 Task: Assign Issue Issue0000000324 to Sprint Sprint0000000194 in Scrum Project Project0000000065 in Jira. Assign Issue Issue0000000325 to Sprint Sprint0000000195 in Scrum Project Project0000000065 in Jira. Assign Issue Issue0000000326 to Sprint Sprint0000000196 in Scrum Project Project0000000066 in Jira. Assign Issue Issue0000000327 to Sprint Sprint0000000196 in Scrum Project Project0000000066 in Jira. Assign Issue Issue0000000328 to Sprint Sprint0000000197 in Scrum Project Project0000000066 in Jira
Action: Mouse moved to (1134, 498)
Screenshot: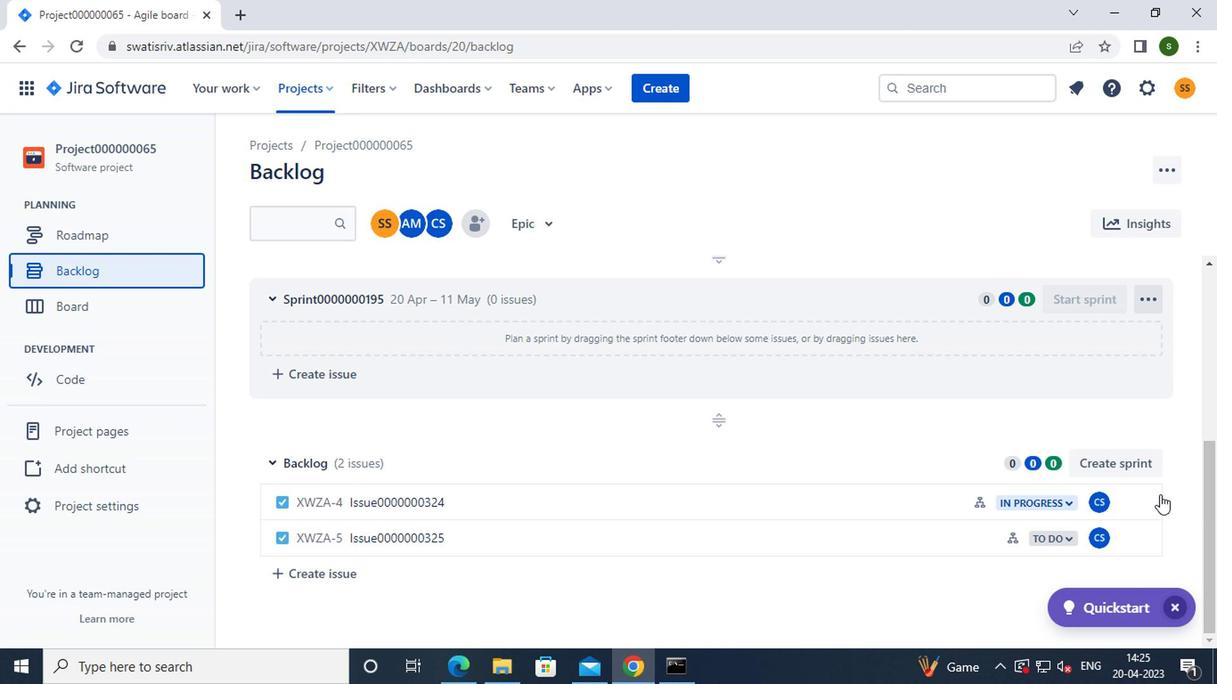
Action: Mouse pressed left at (1134, 498)
Screenshot: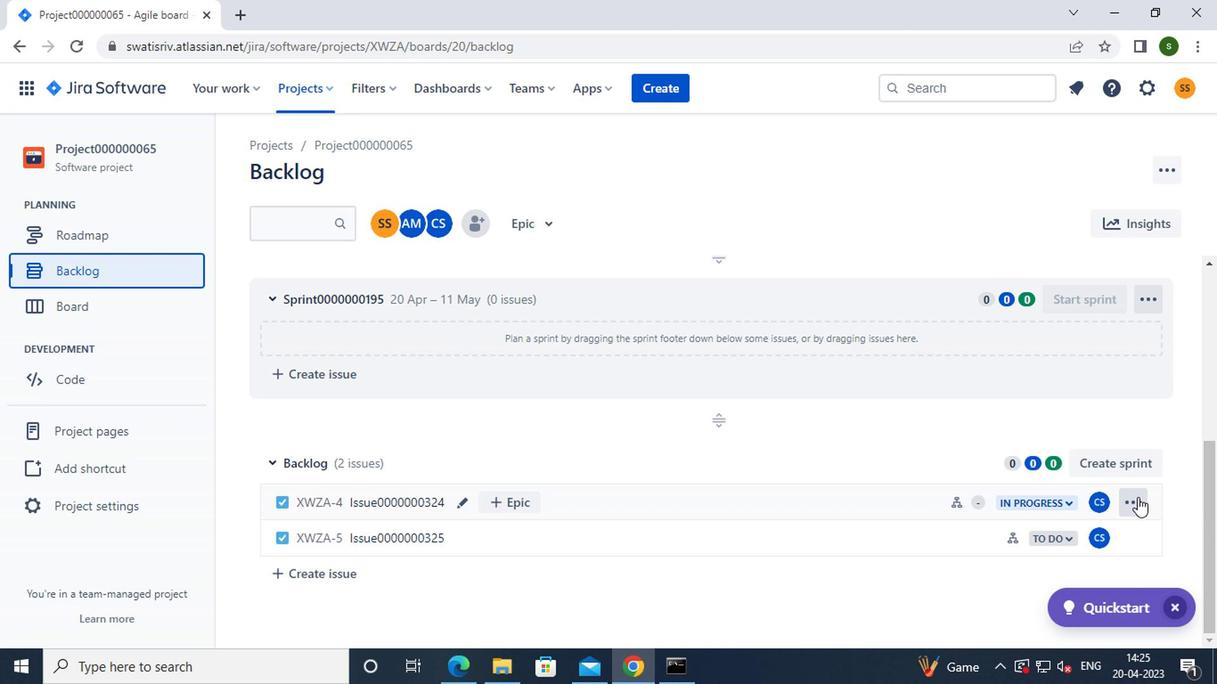 
Action: Mouse moved to (1094, 410)
Screenshot: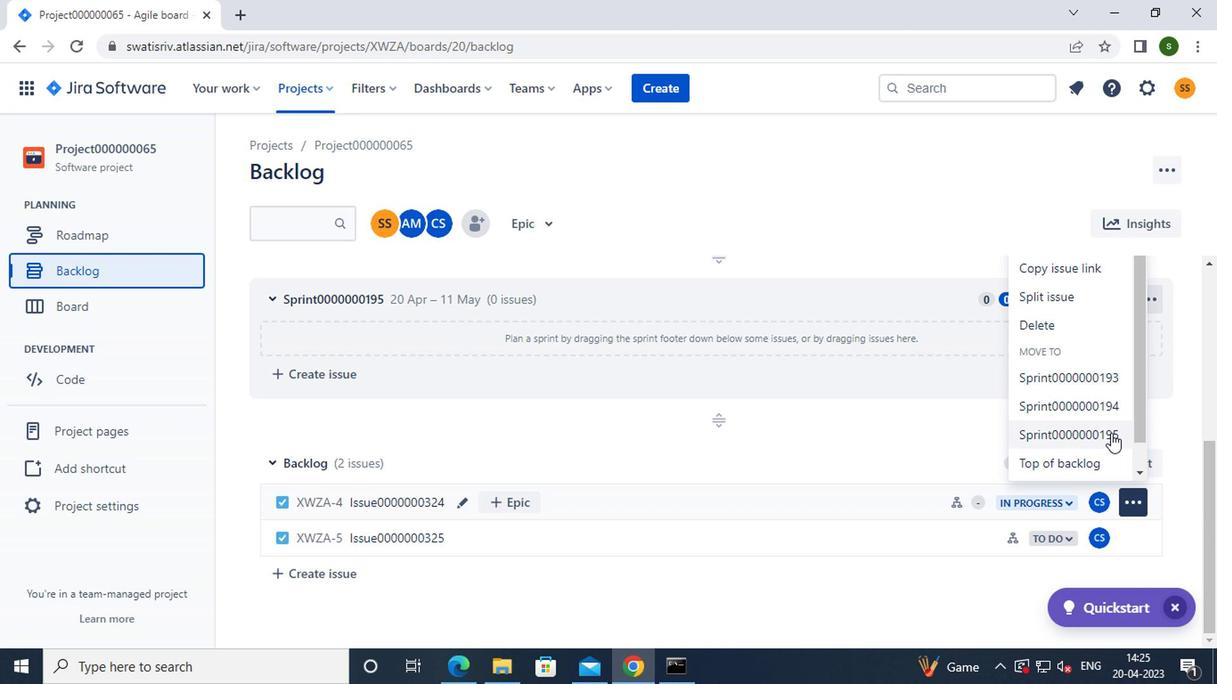 
Action: Mouse pressed left at (1094, 410)
Screenshot: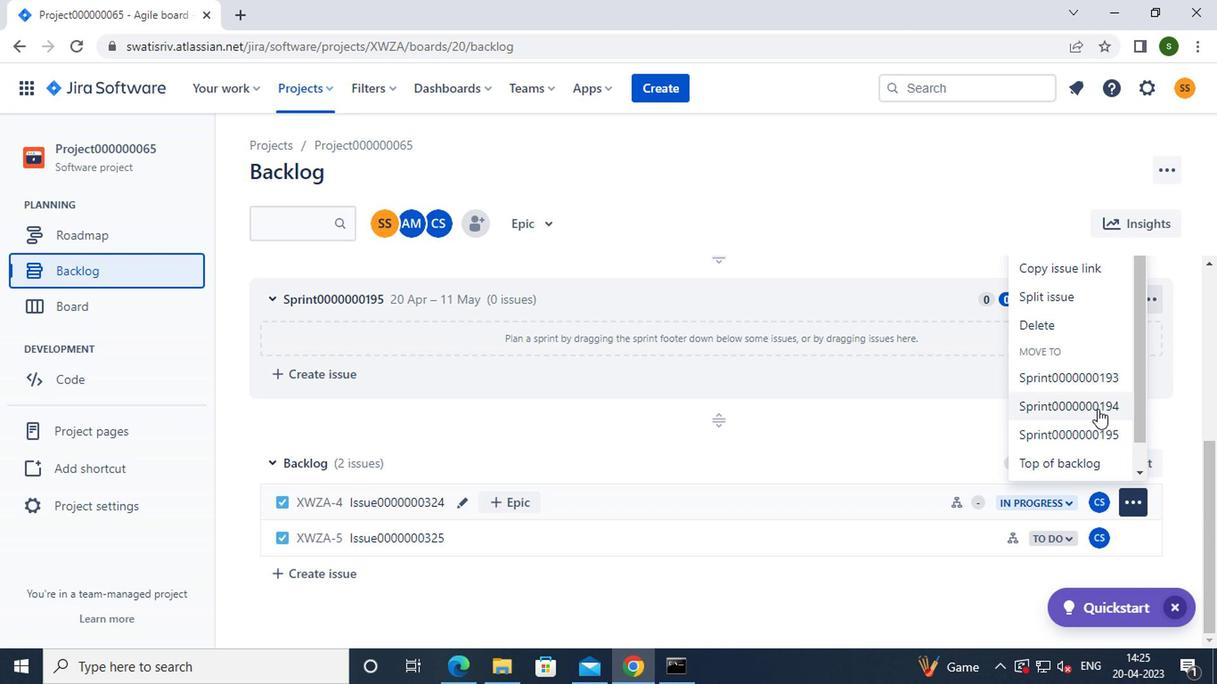 
Action: Mouse moved to (1129, 536)
Screenshot: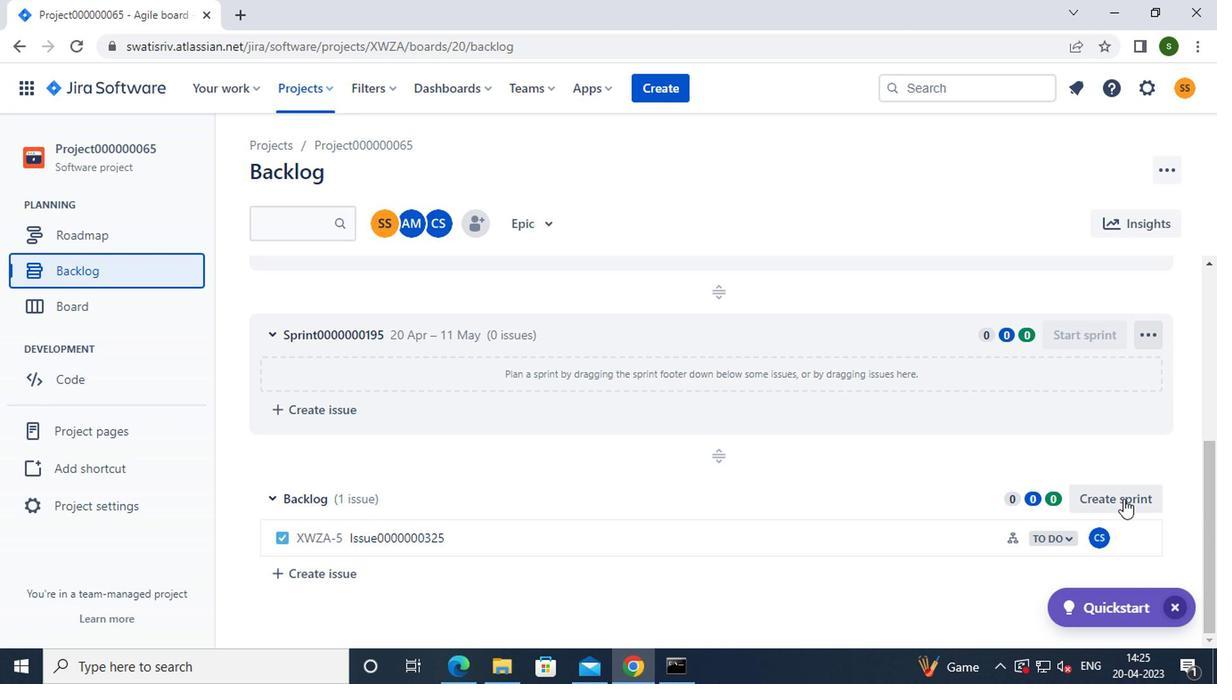 
Action: Mouse pressed left at (1129, 536)
Screenshot: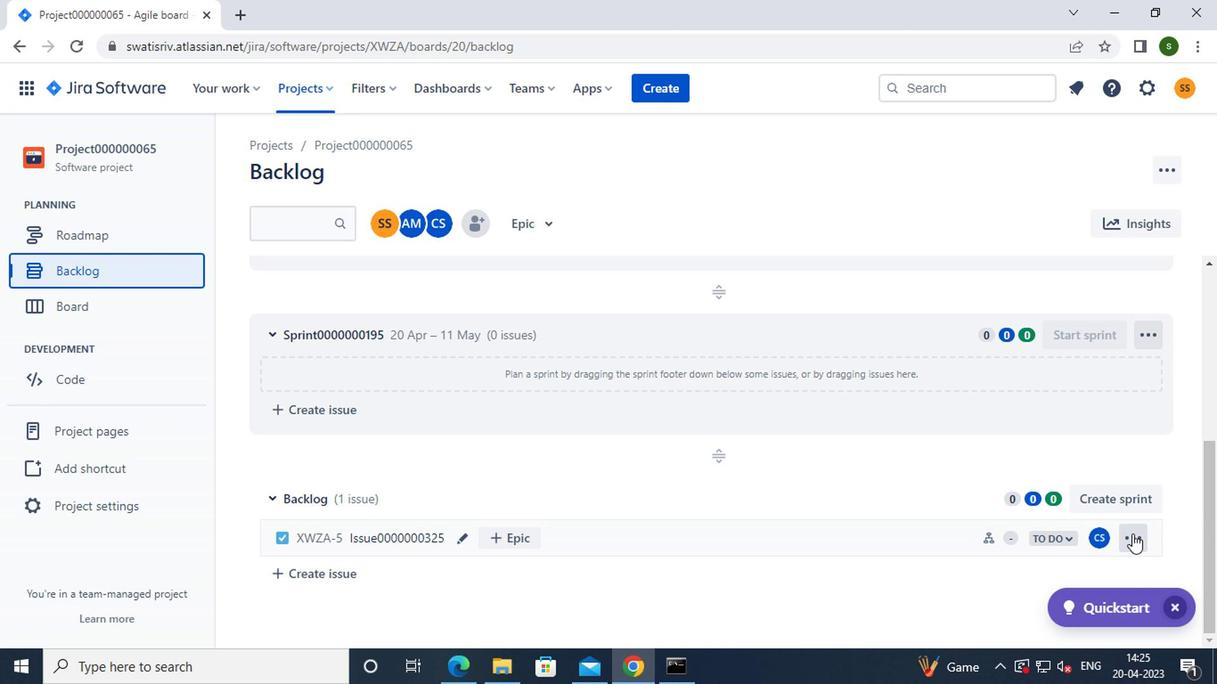 
Action: Mouse moved to (1102, 471)
Screenshot: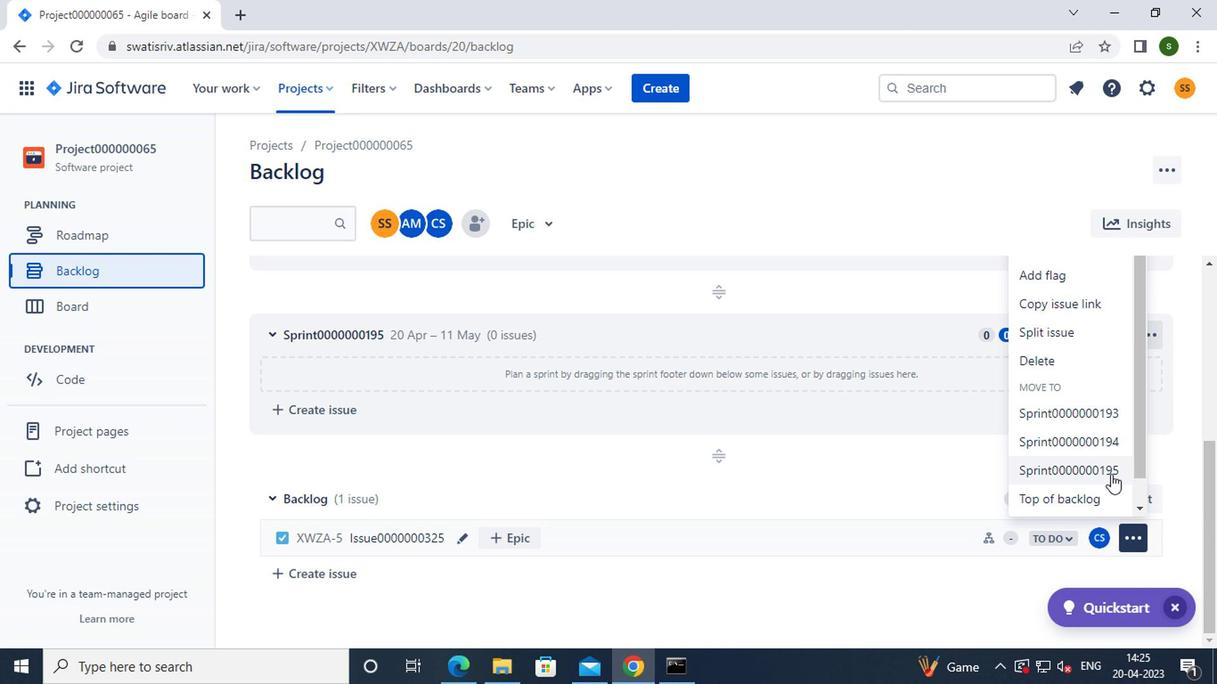 
Action: Mouse pressed left at (1102, 471)
Screenshot: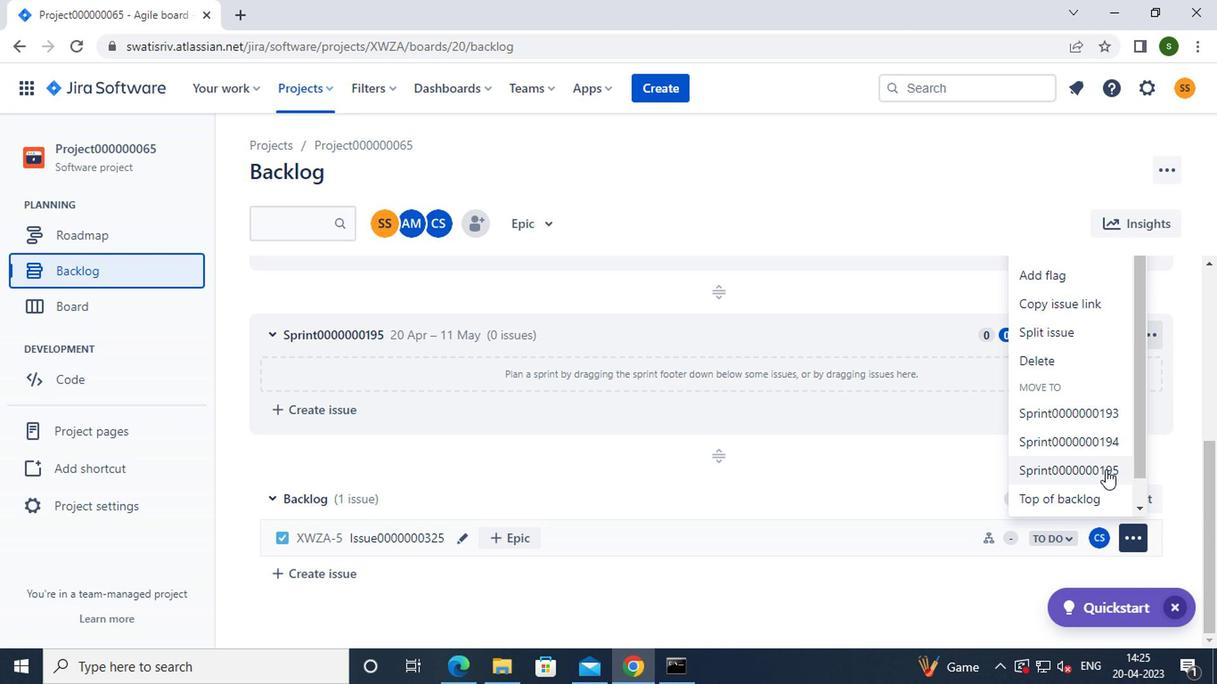 
Action: Mouse moved to (327, 88)
Screenshot: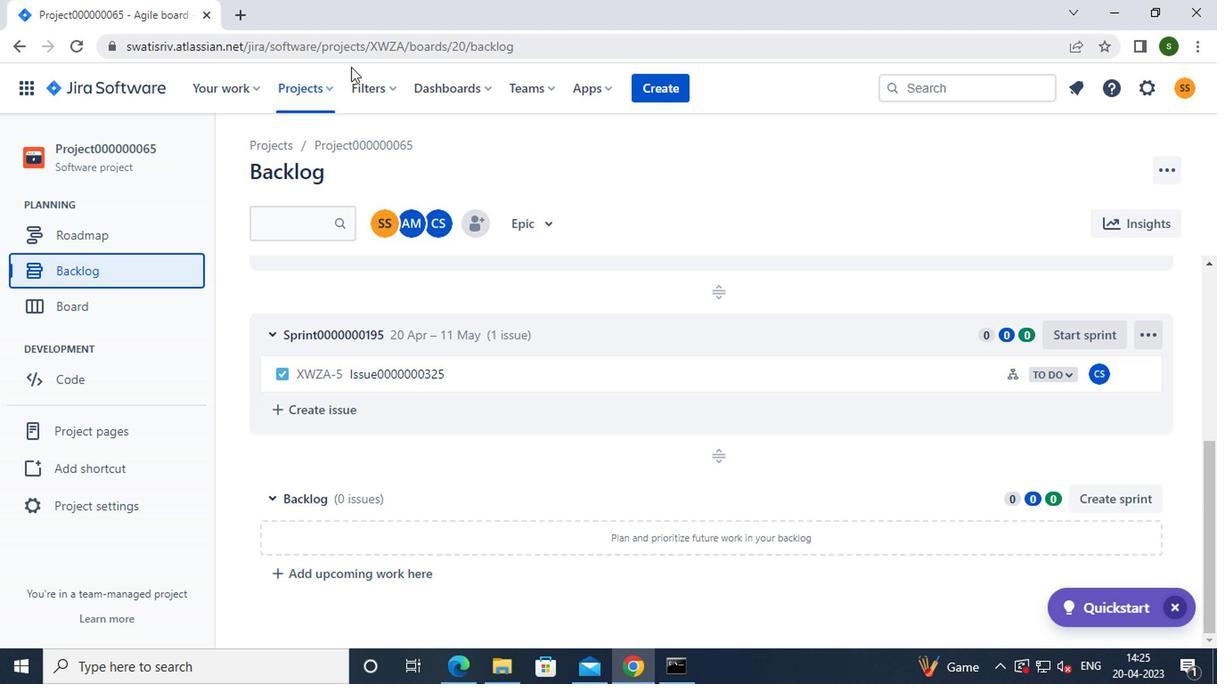 
Action: Mouse pressed left at (327, 88)
Screenshot: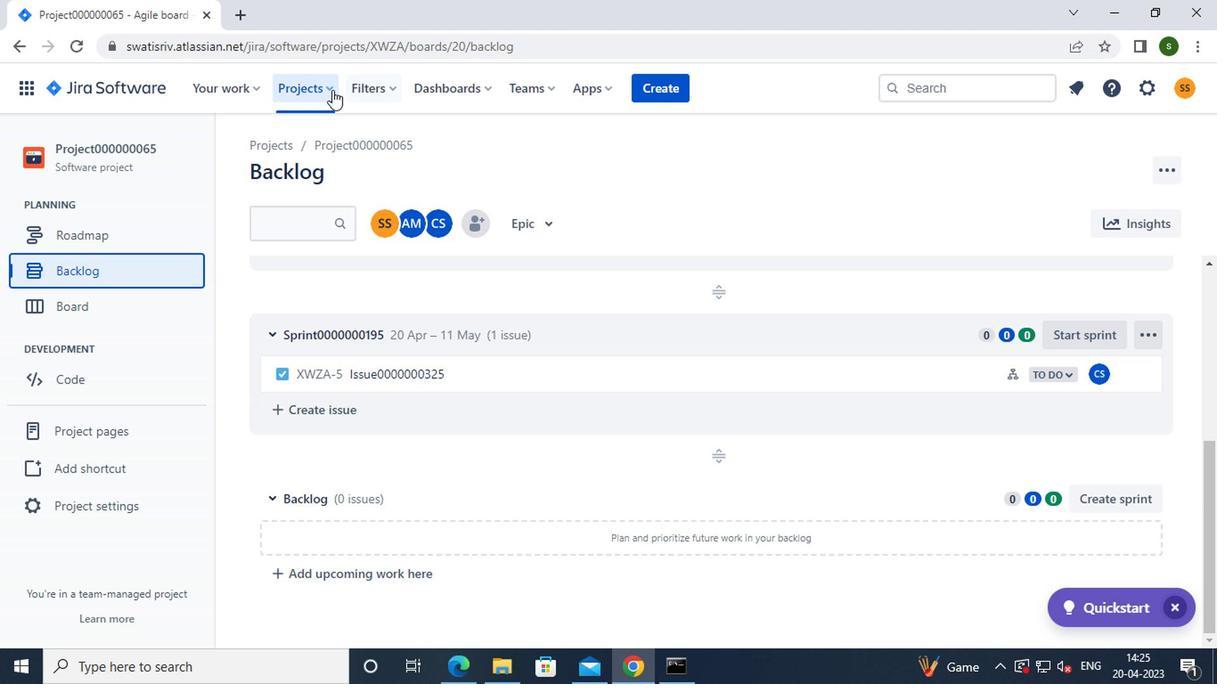 
Action: Mouse moved to (373, 214)
Screenshot: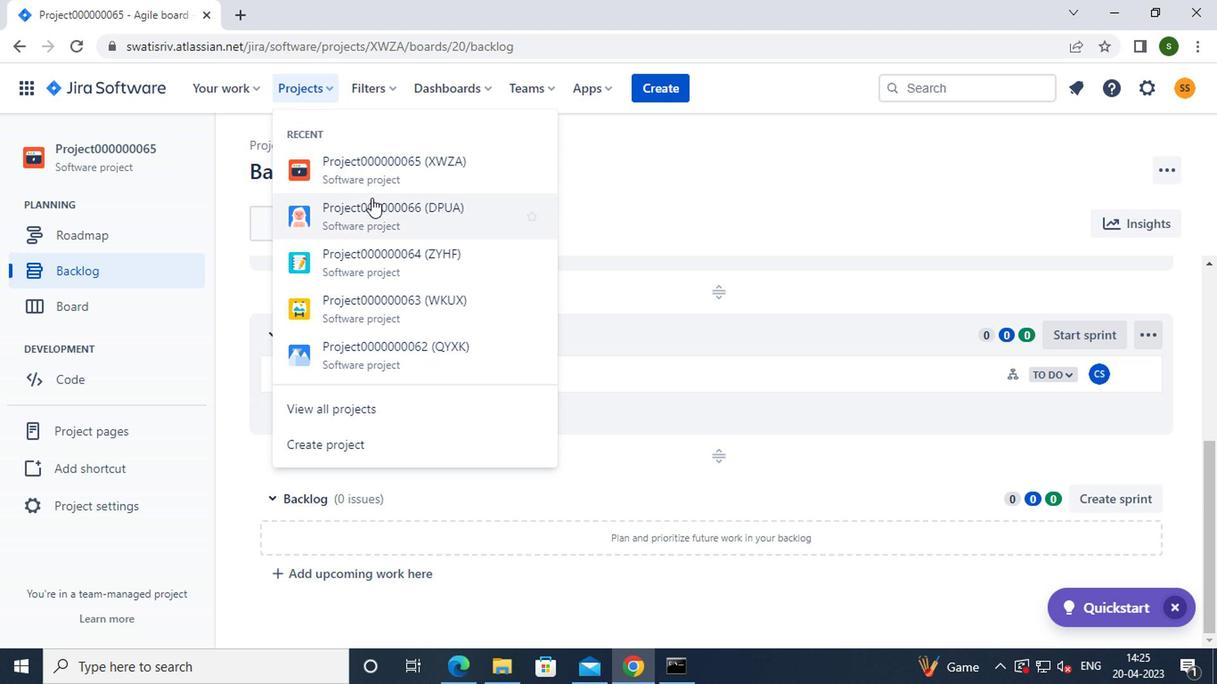 
Action: Mouse pressed left at (373, 214)
Screenshot: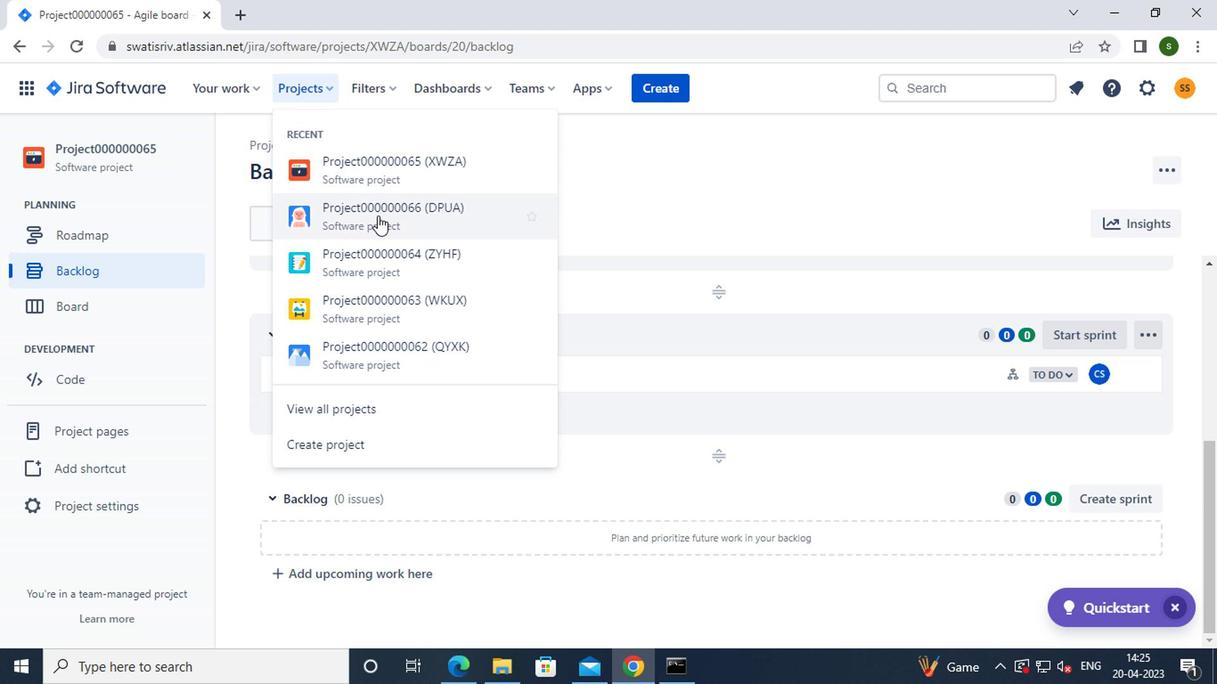 
Action: Mouse moved to (84, 275)
Screenshot: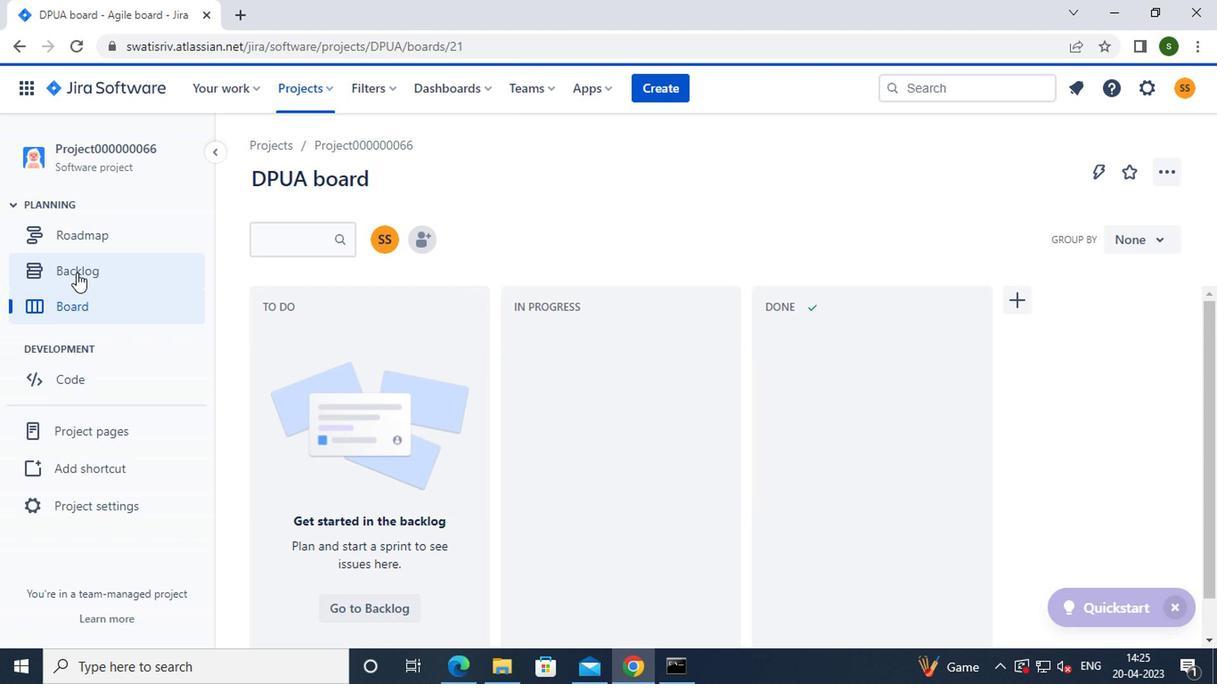 
Action: Mouse pressed left at (84, 275)
Screenshot: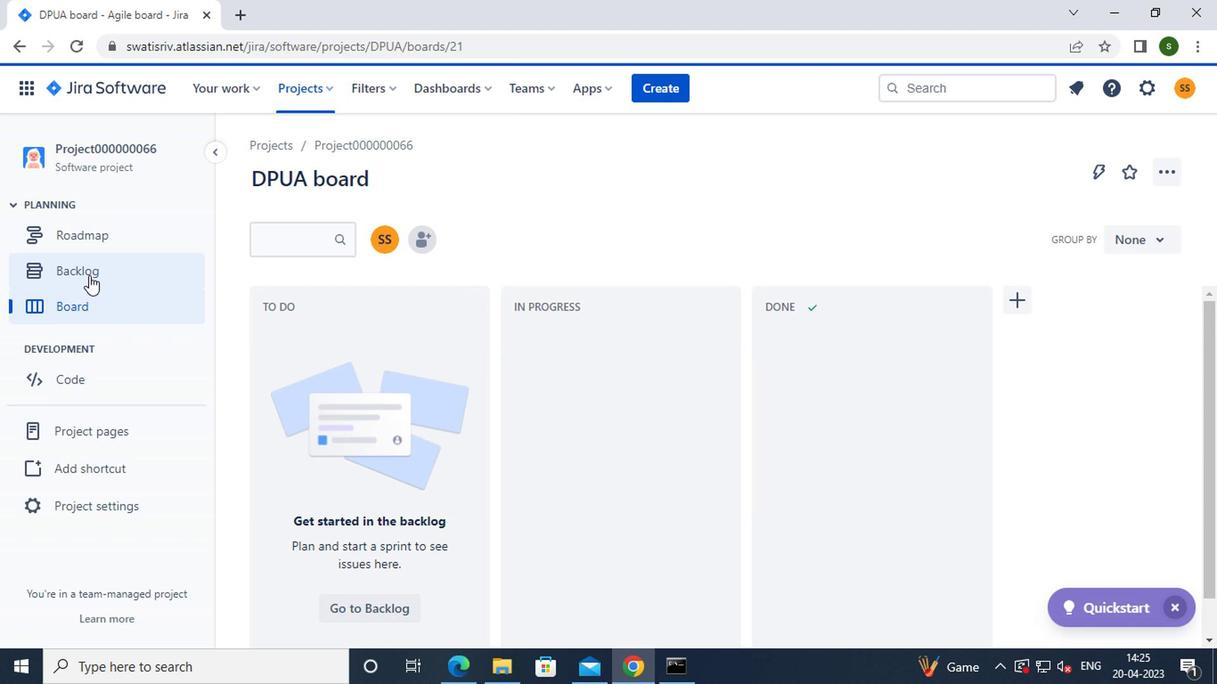 
Action: Mouse moved to (612, 457)
Screenshot: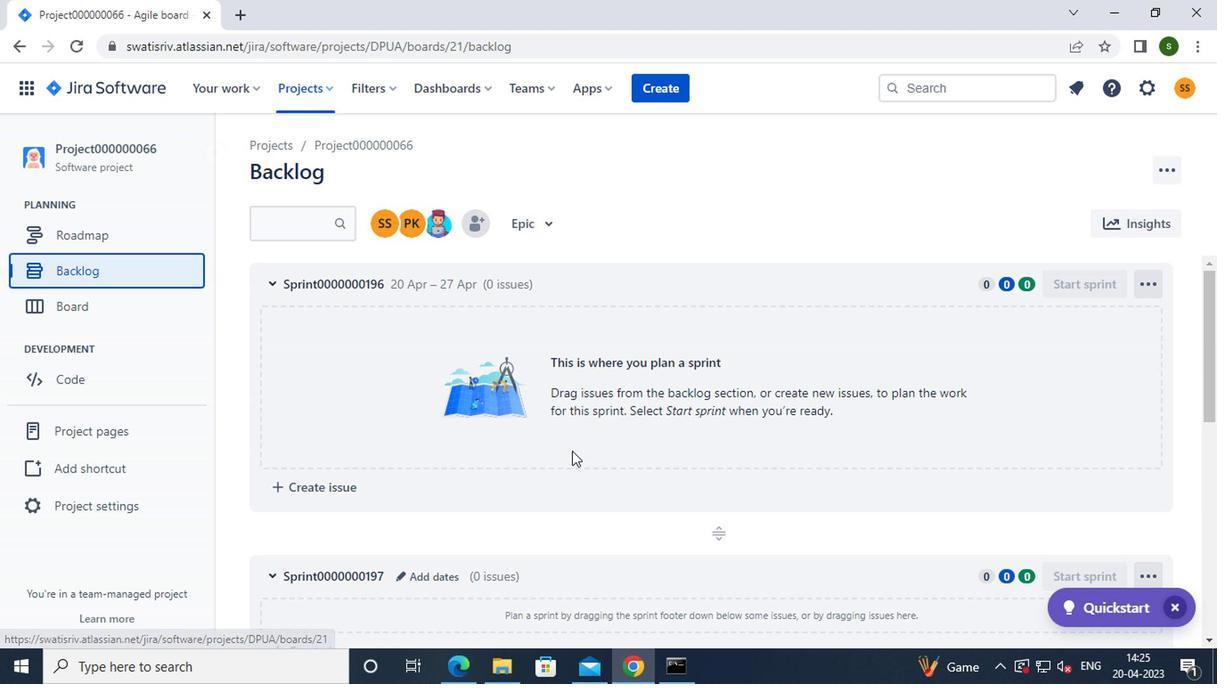 
Action: Mouse scrolled (612, 455) with delta (0, -1)
Screenshot: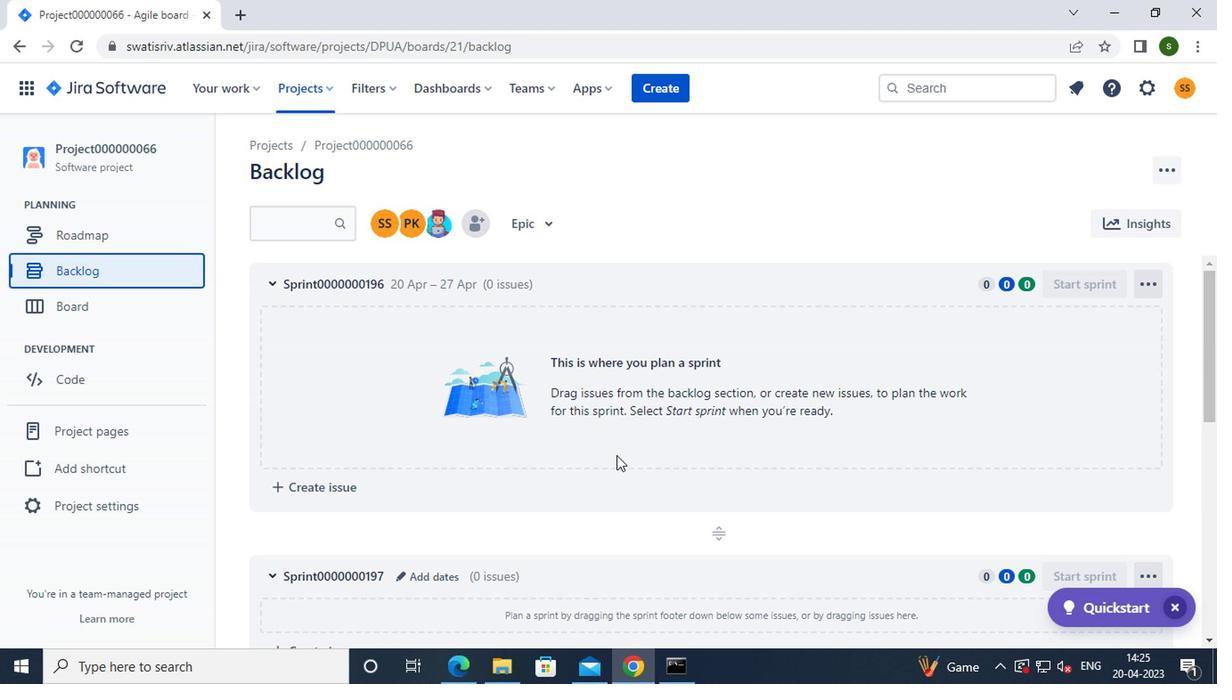 
Action: Mouse scrolled (612, 455) with delta (0, -1)
Screenshot: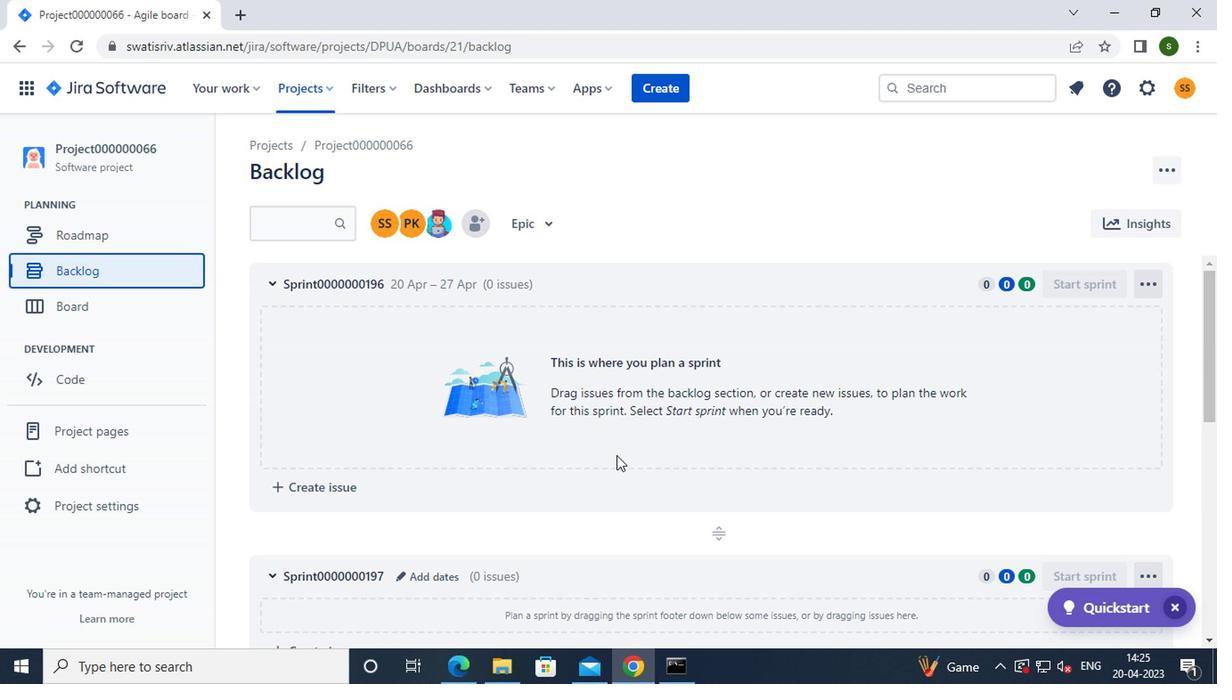 
Action: Mouse scrolled (612, 455) with delta (0, -1)
Screenshot: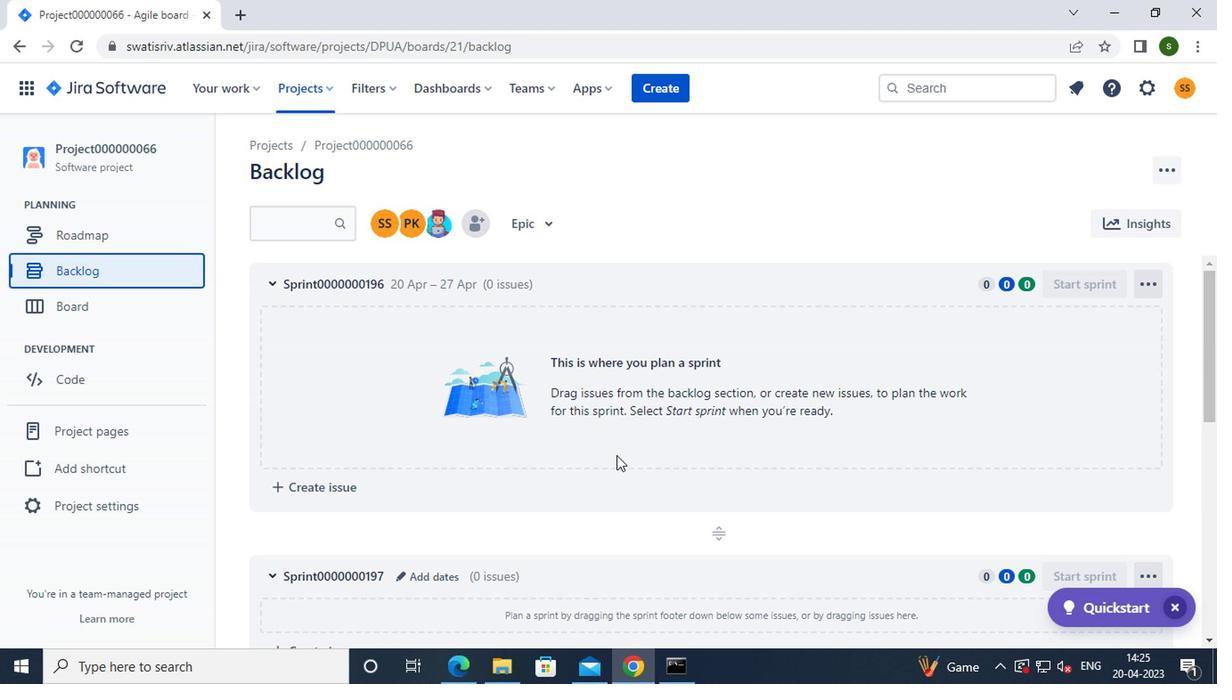 
Action: Mouse scrolled (612, 455) with delta (0, -1)
Screenshot: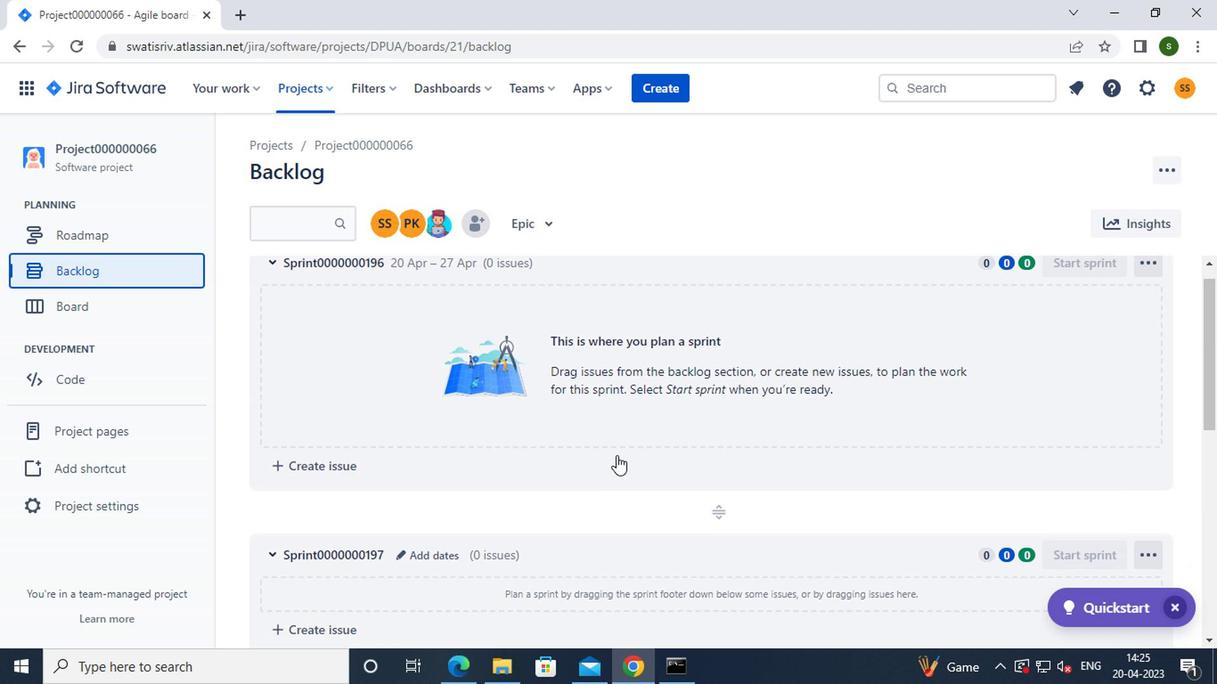 
Action: Mouse scrolled (612, 455) with delta (0, -1)
Screenshot: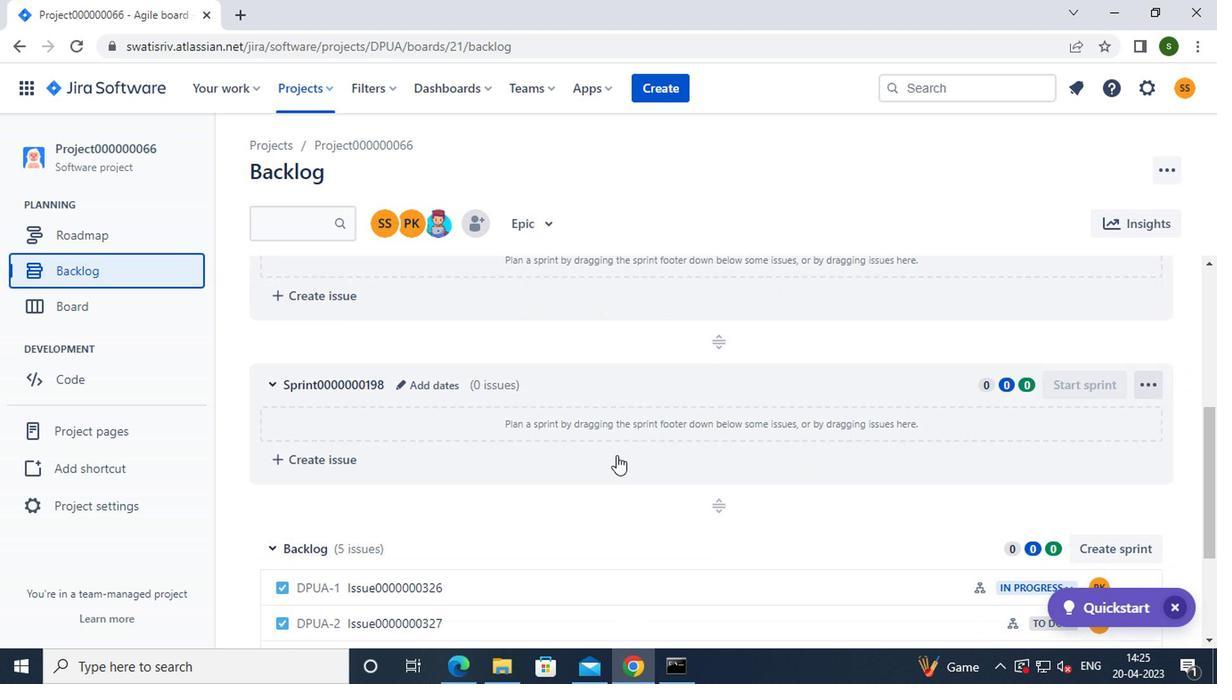 
Action: Mouse scrolled (612, 455) with delta (0, -1)
Screenshot: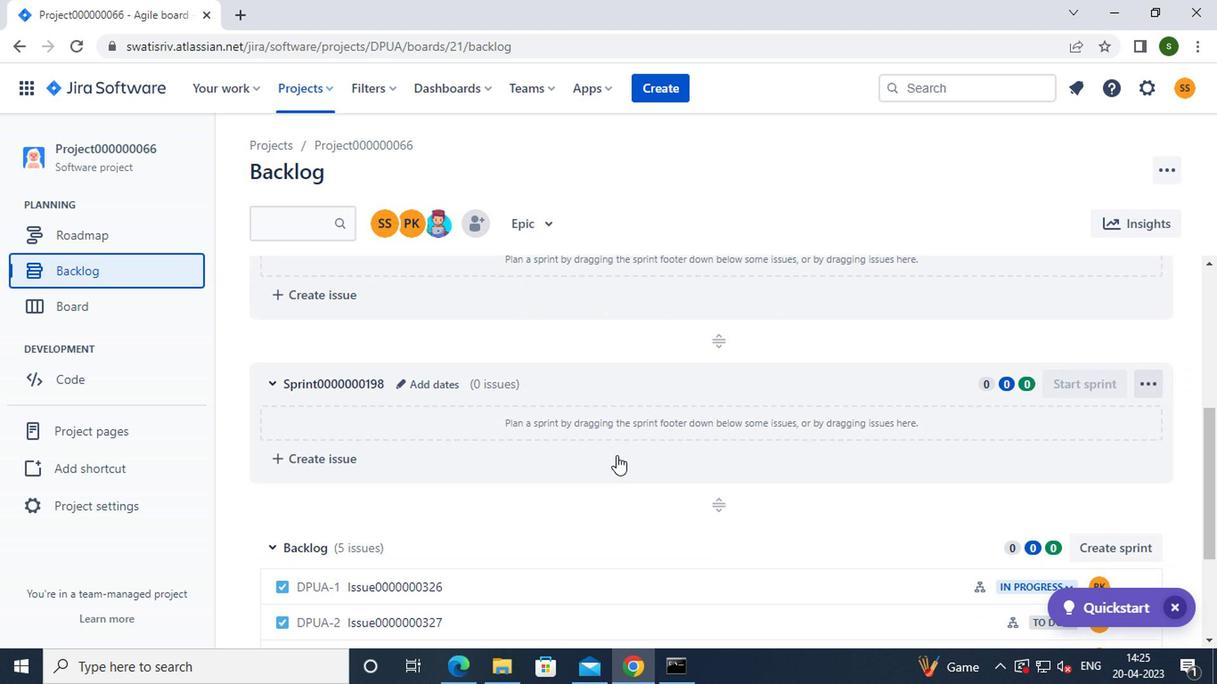 
Action: Mouse moved to (1122, 406)
Screenshot: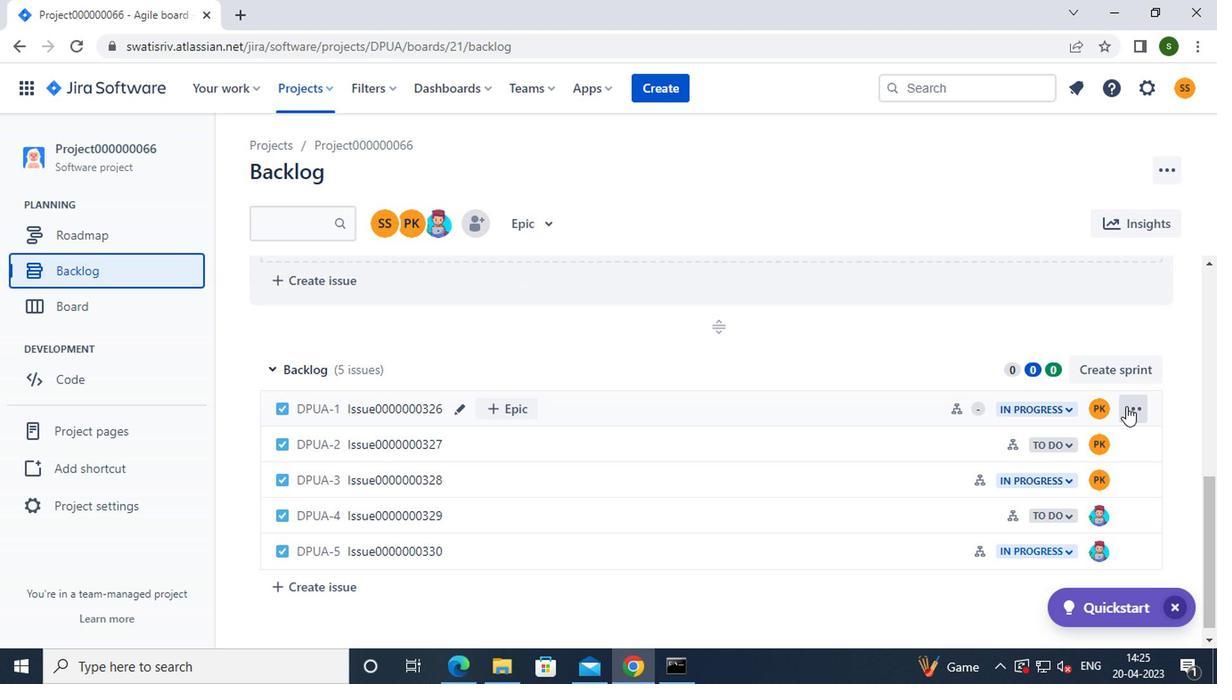 
Action: Mouse pressed left at (1122, 406)
Screenshot: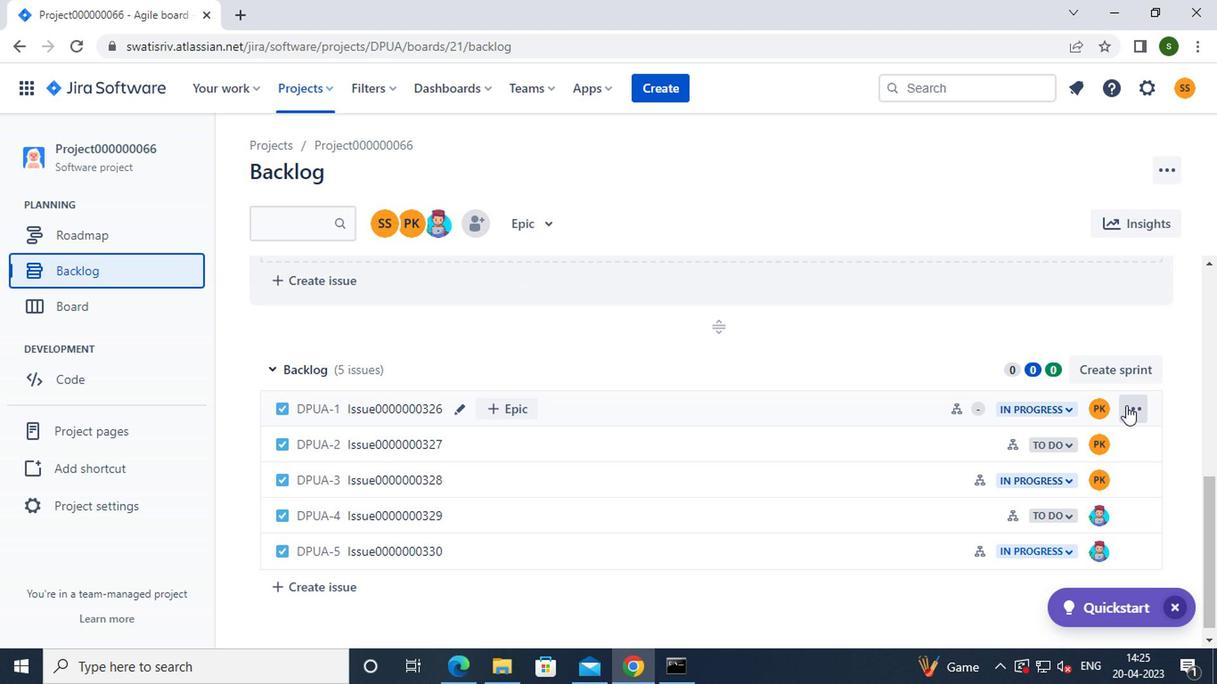 
Action: Mouse moved to (1105, 289)
Screenshot: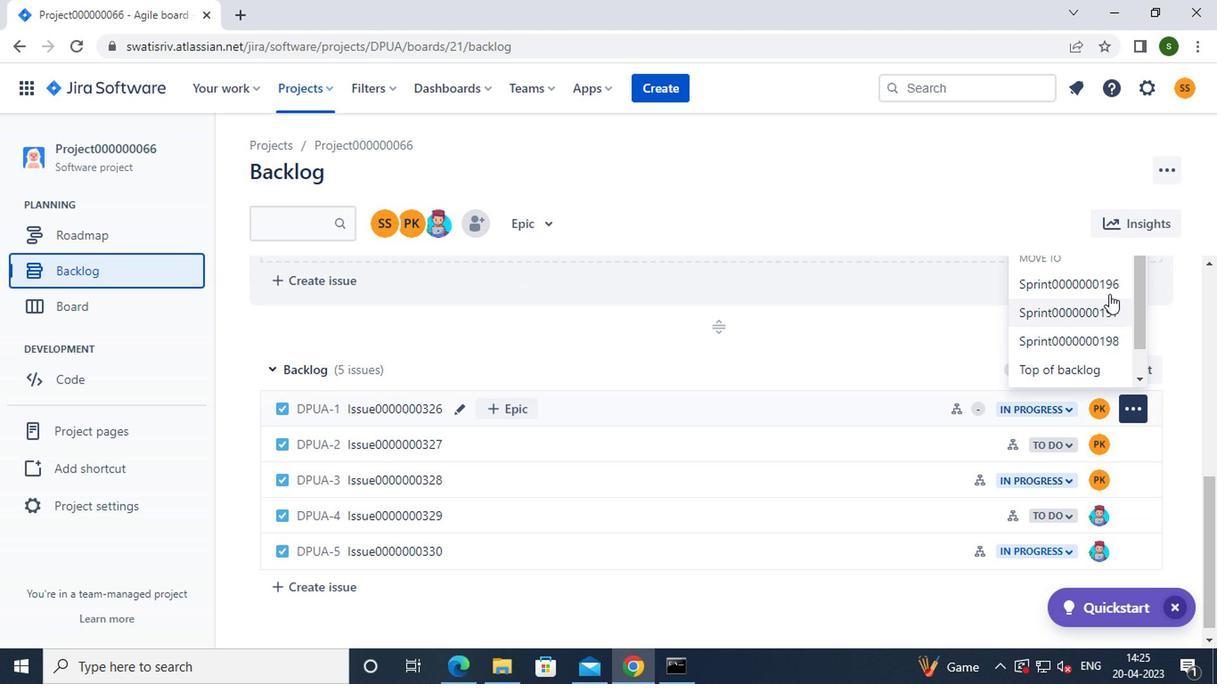 
Action: Mouse pressed left at (1105, 289)
Screenshot: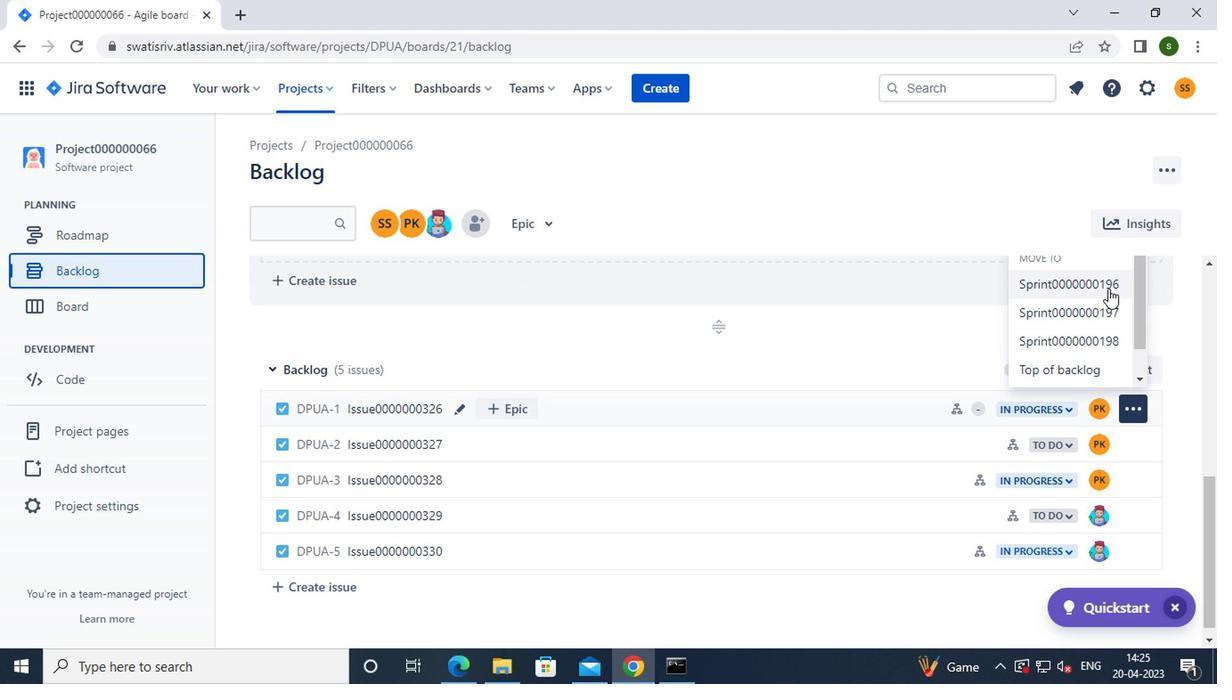
Action: Mouse moved to (1137, 436)
Screenshot: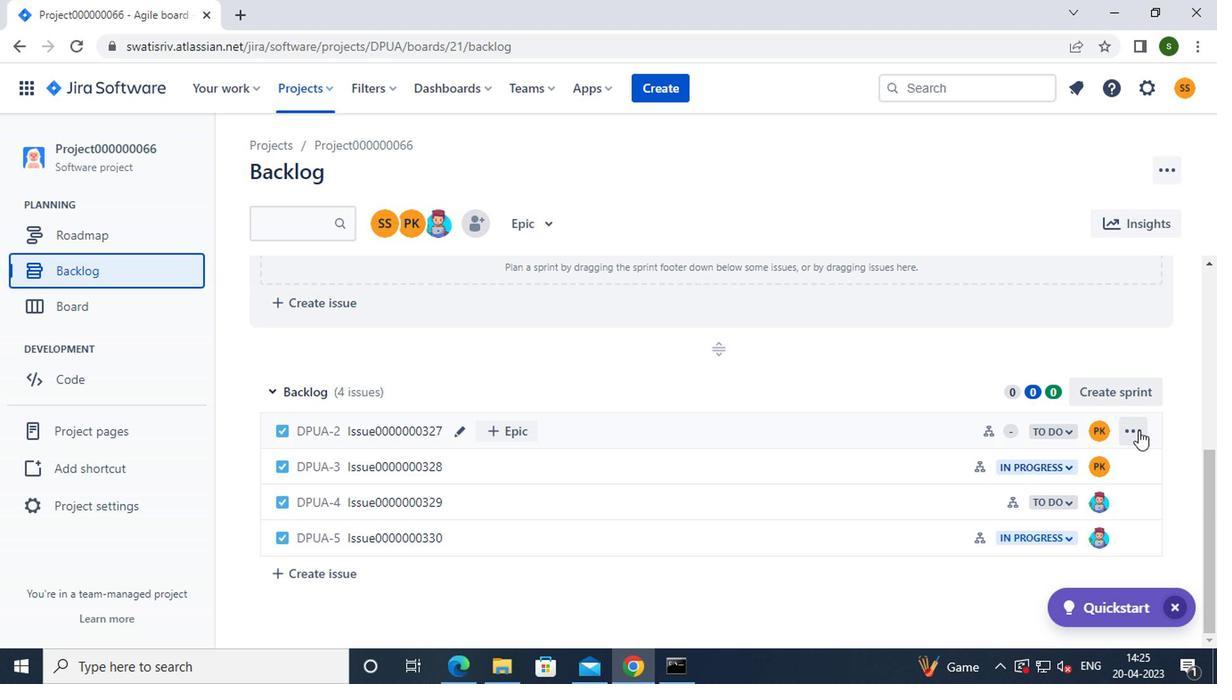 
Action: Mouse pressed left at (1137, 436)
Screenshot: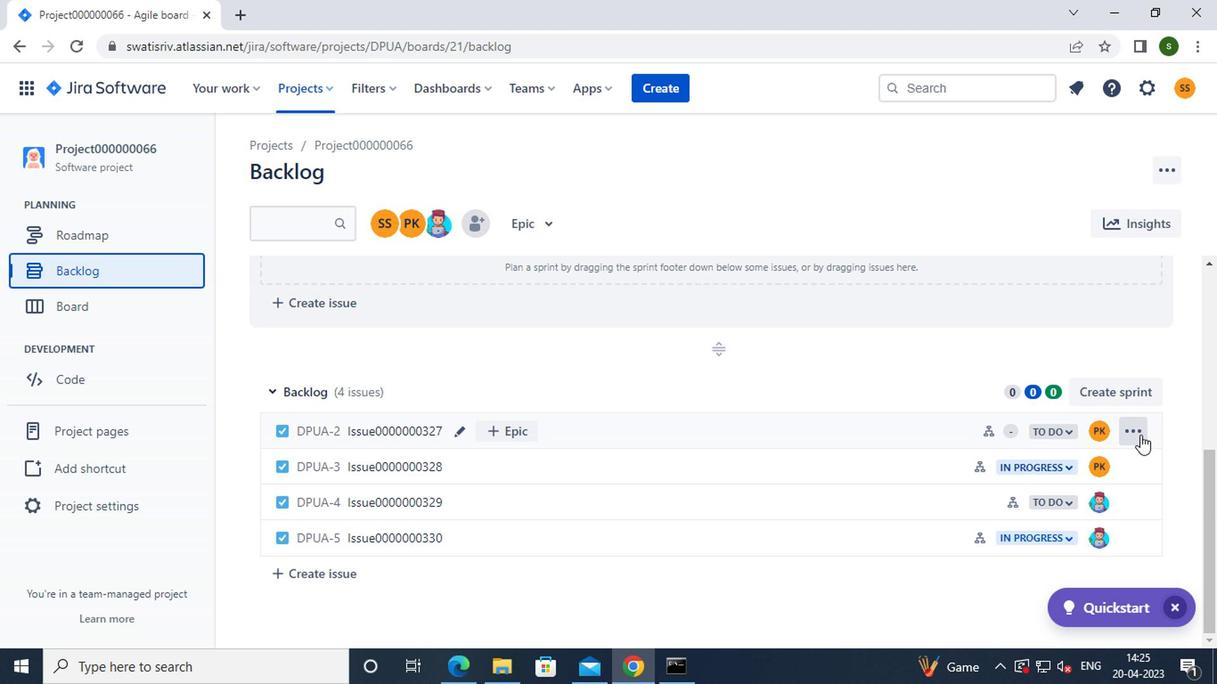 
Action: Mouse moved to (1080, 307)
Screenshot: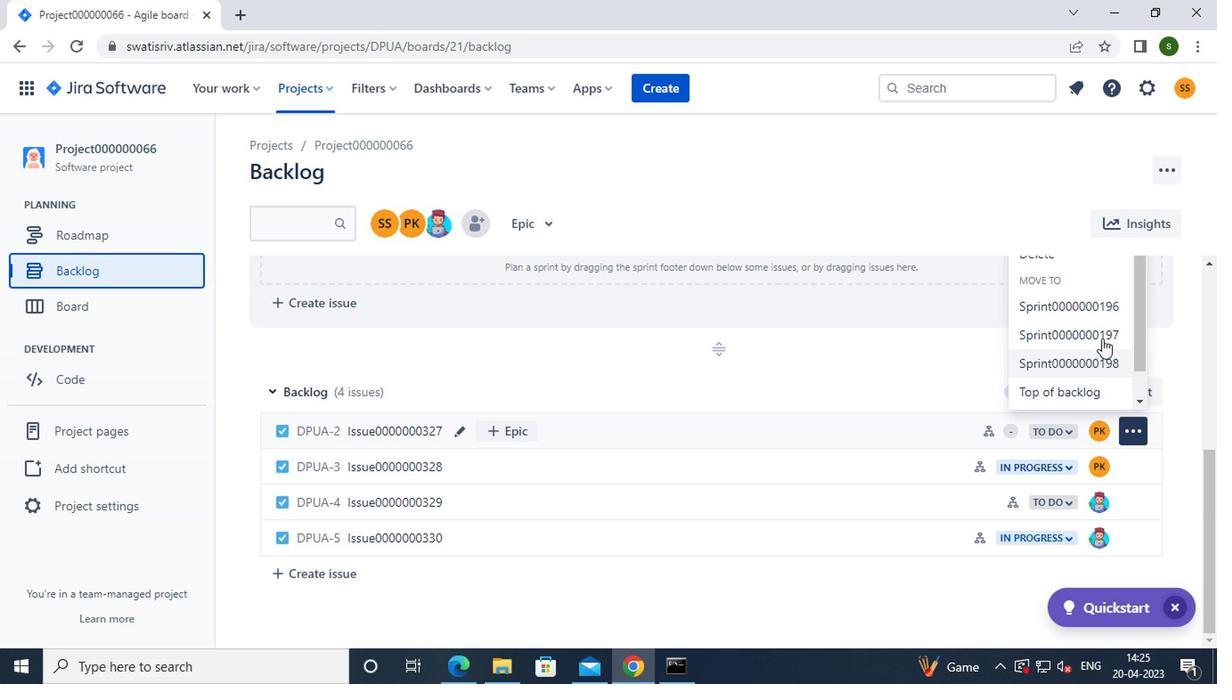 
Action: Mouse pressed left at (1080, 307)
Screenshot: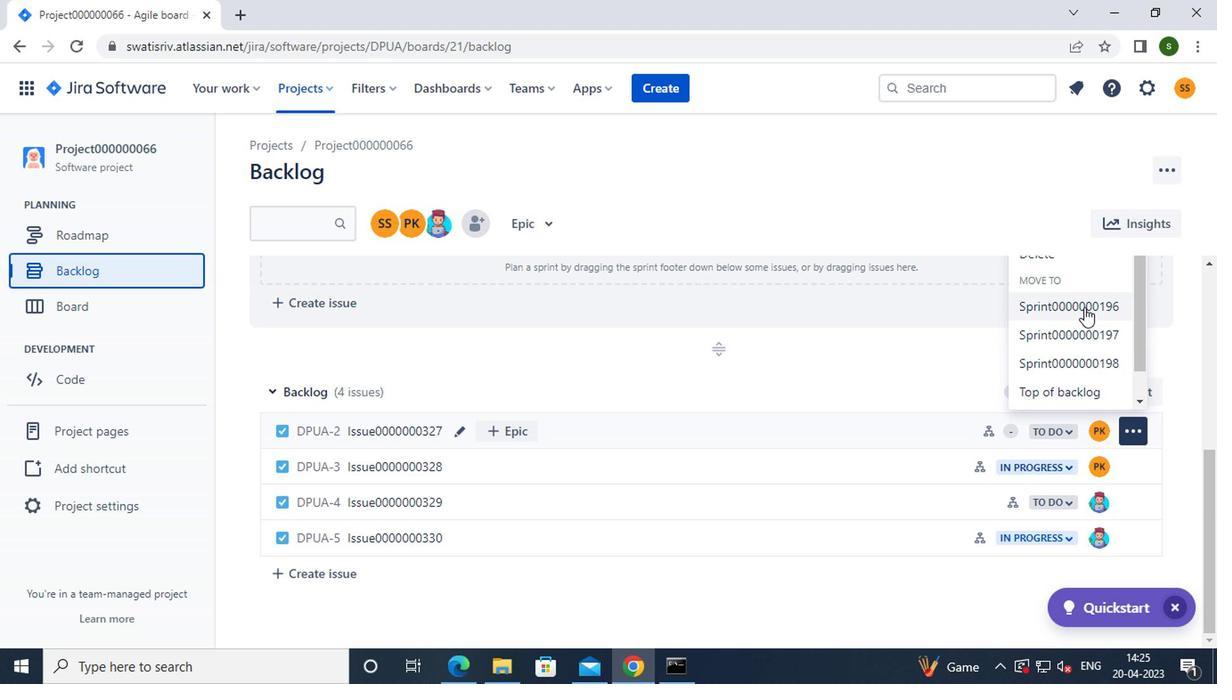 
Action: Mouse moved to (1121, 468)
Screenshot: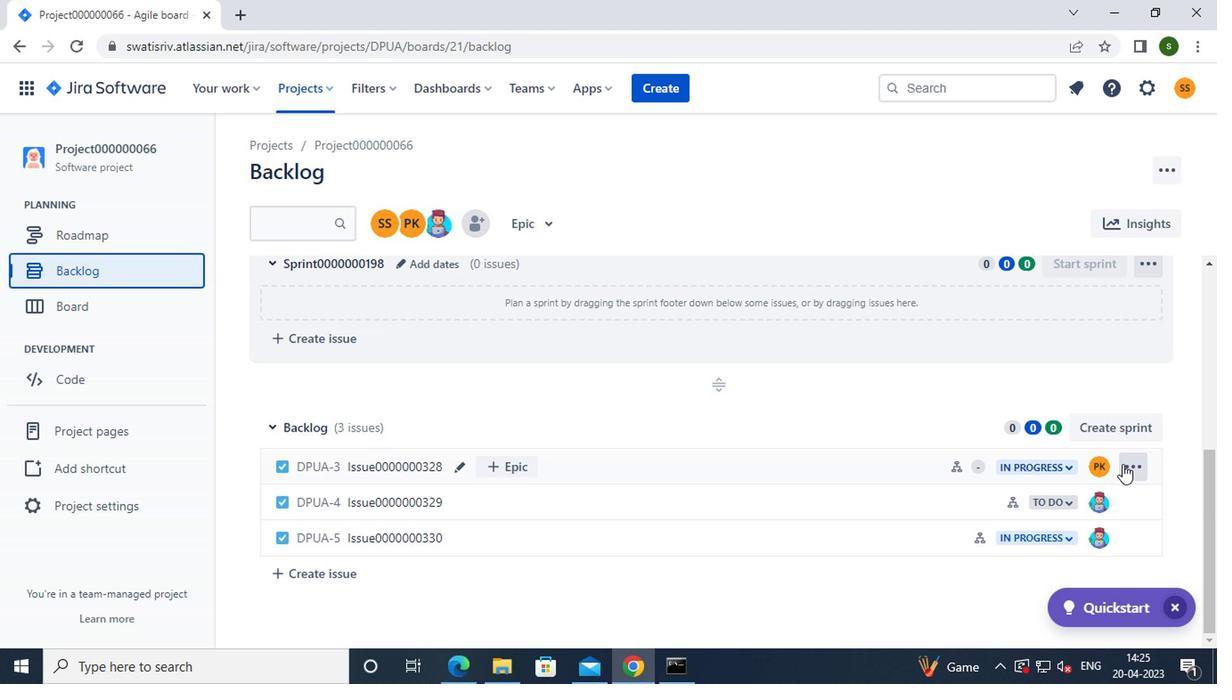 
Action: Mouse pressed left at (1121, 468)
Screenshot: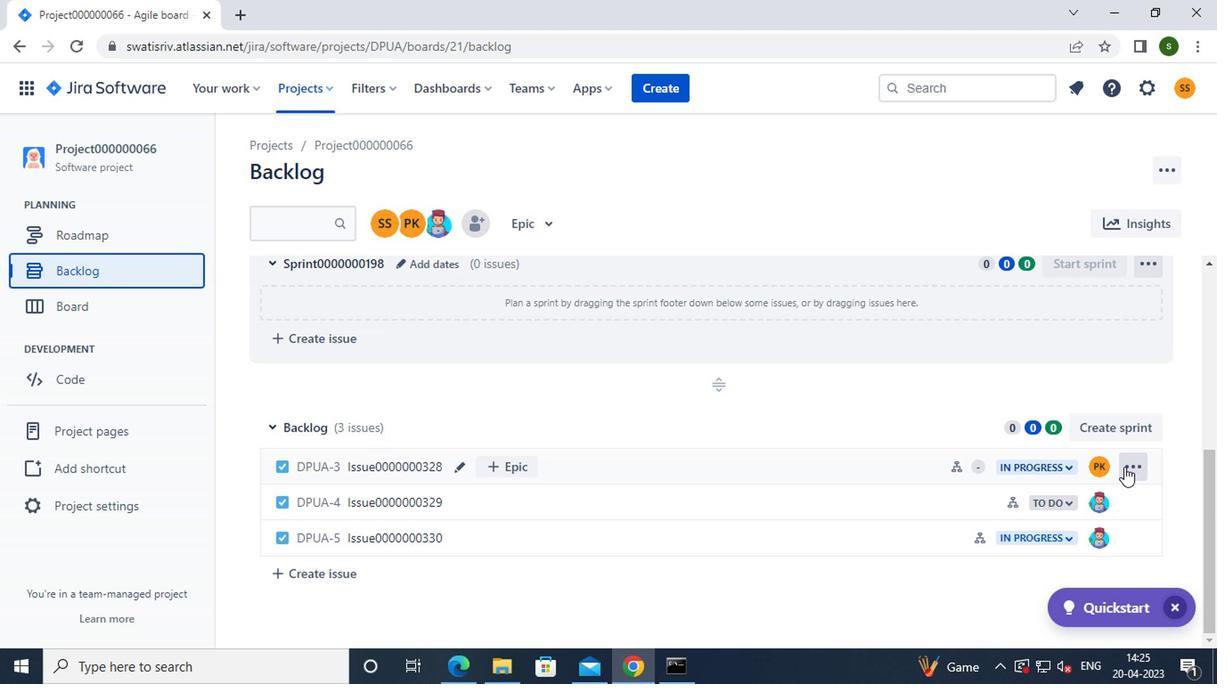 
Action: Mouse moved to (1079, 367)
Screenshot: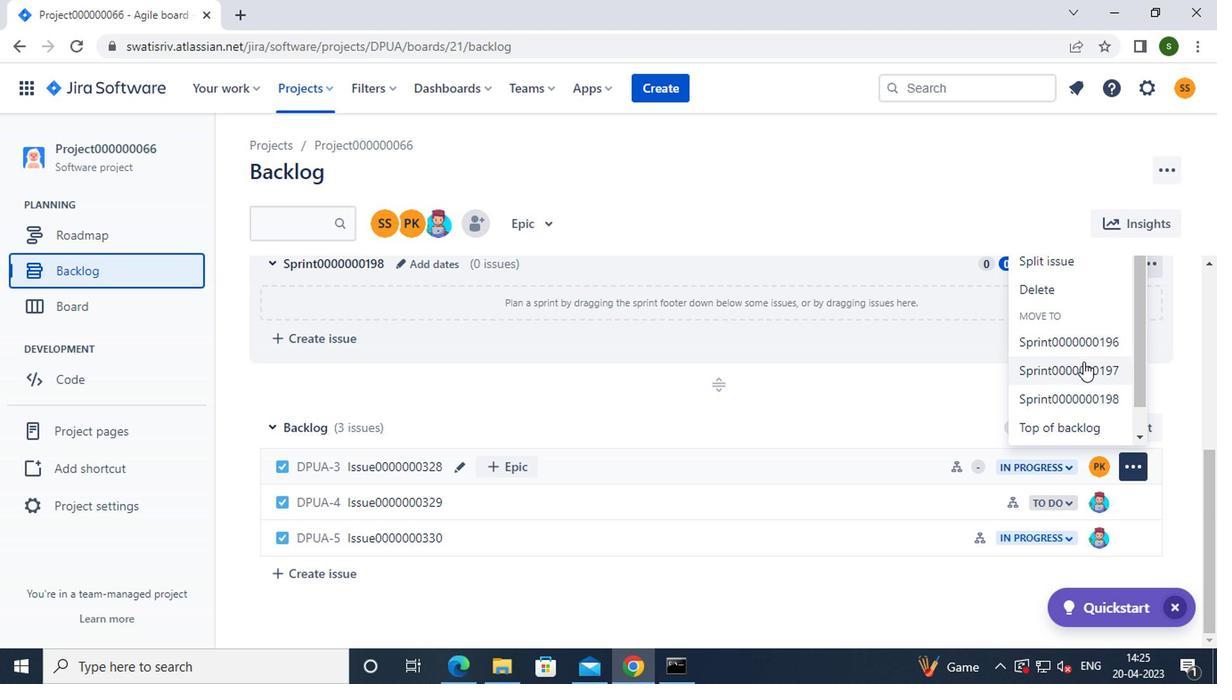 
Action: Mouse pressed left at (1079, 367)
Screenshot: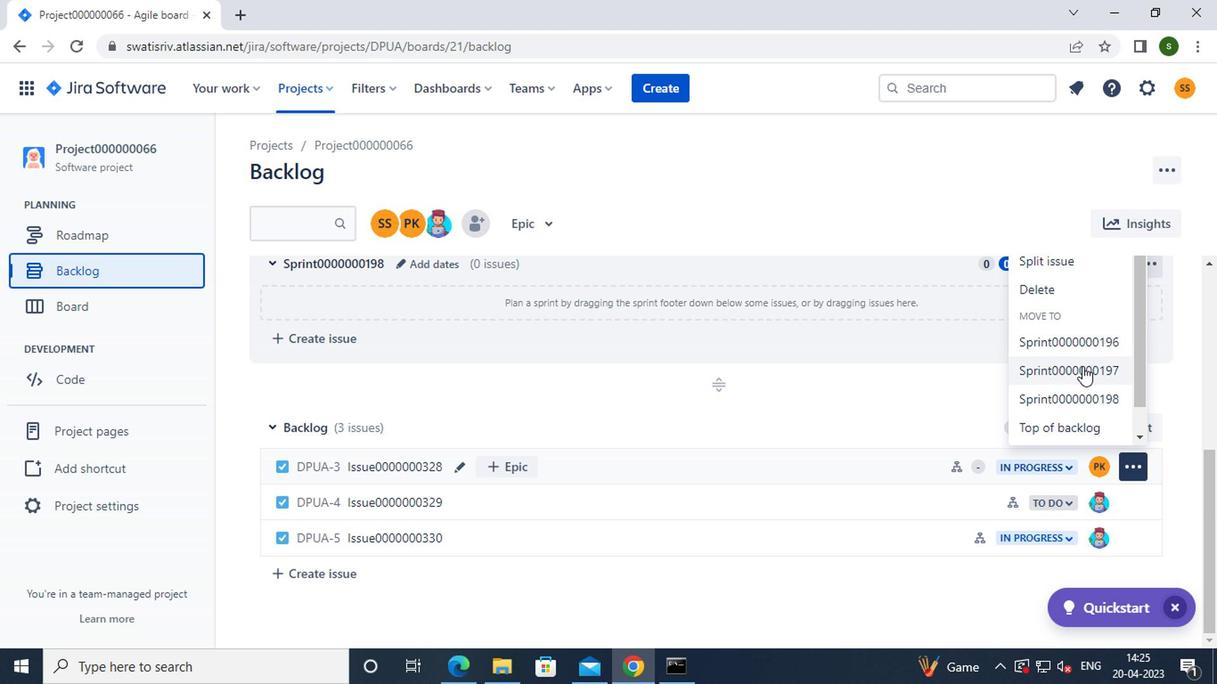 
Action: Mouse moved to (880, 448)
Screenshot: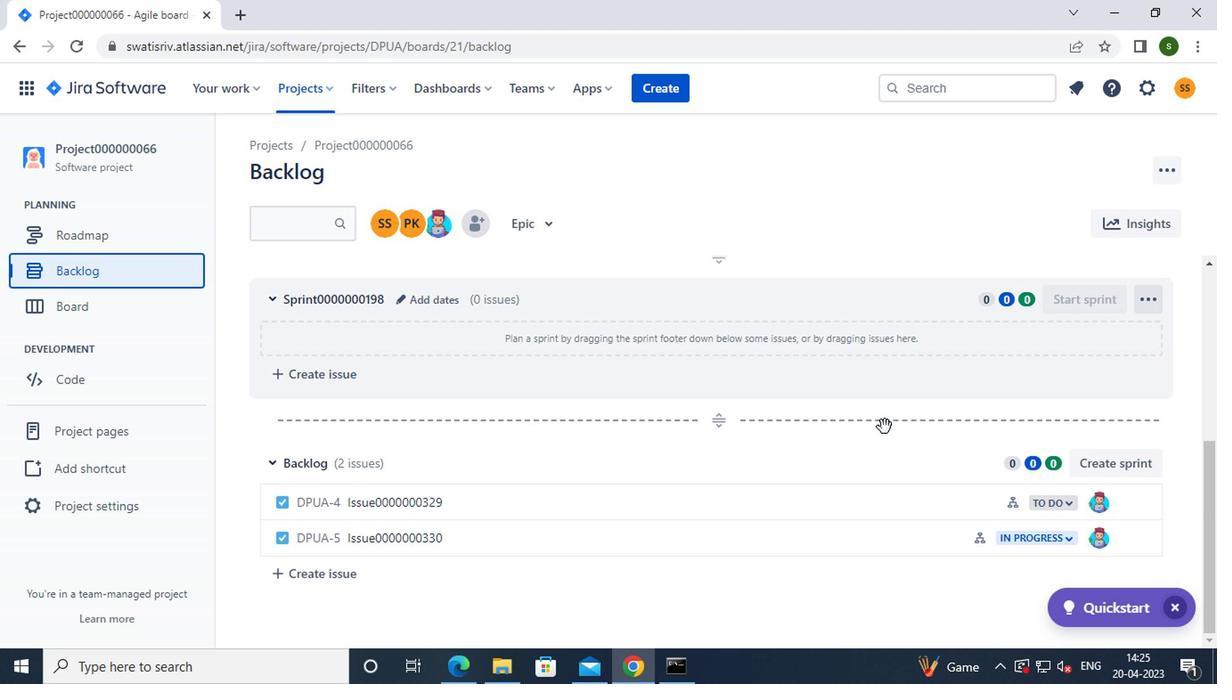 
Action: Key pressed <Key.f8>
Screenshot: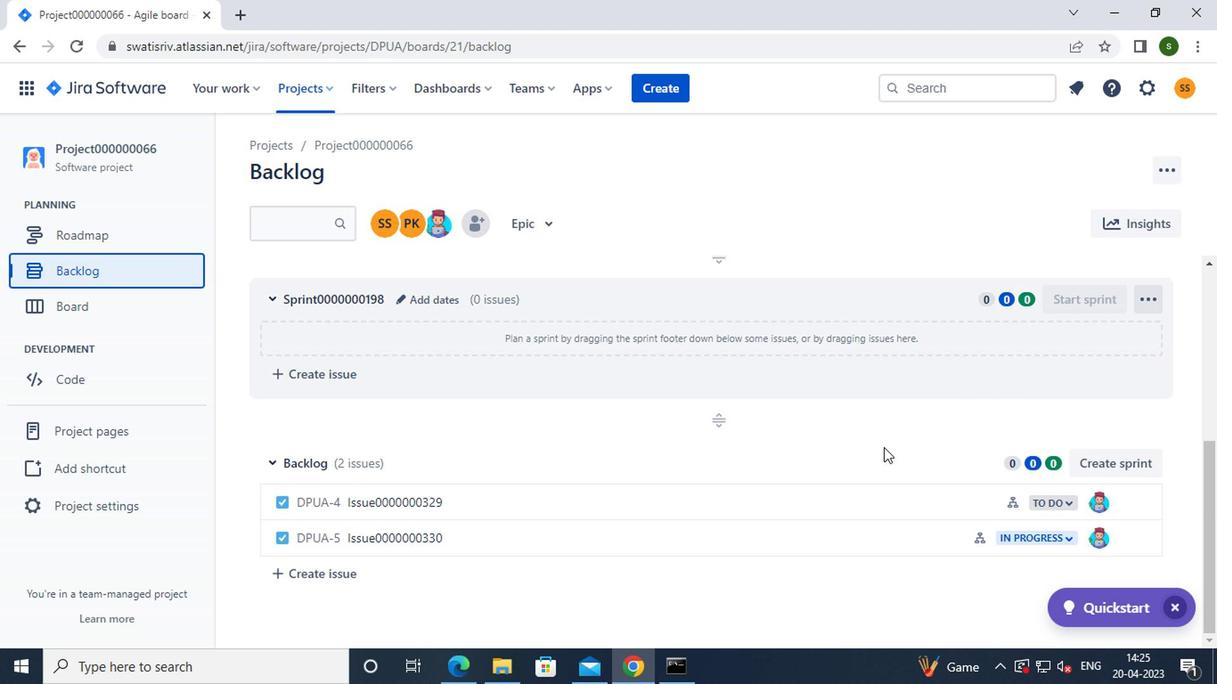 
